 Task: Use the formula "REPLACEB" in spreadsheet "Project portfolio".
Action: Mouse moved to (117, 83)
Screenshot: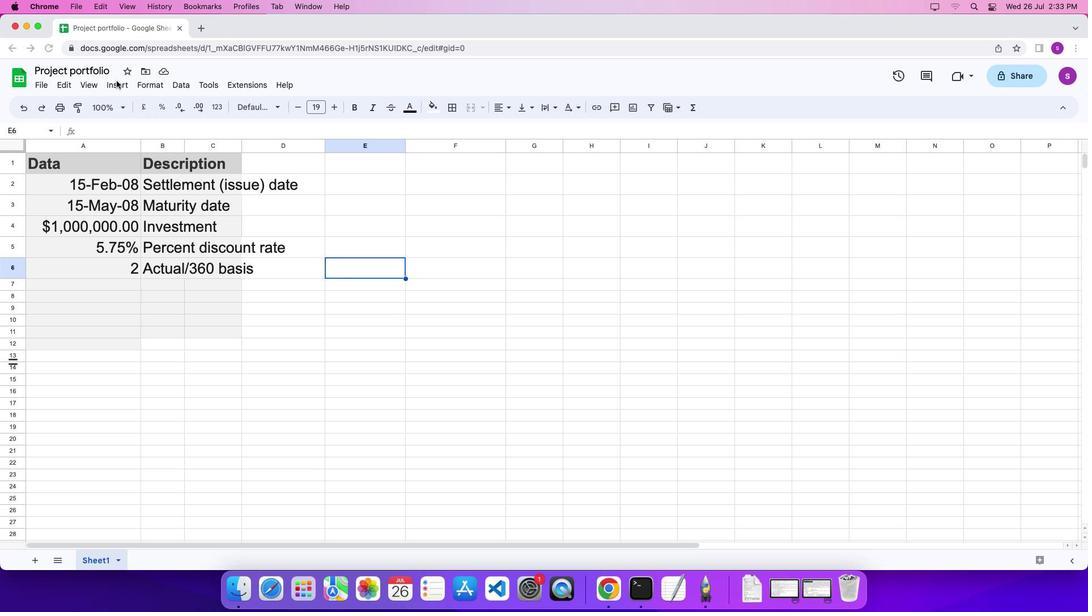 
Action: Mouse pressed left at (117, 83)
Screenshot: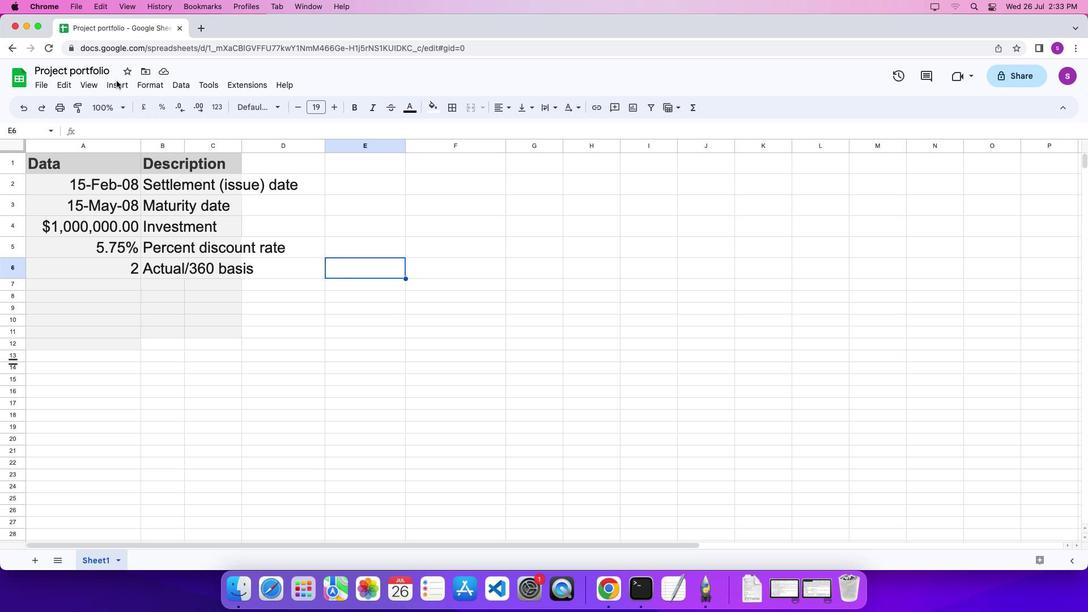 
Action: Mouse moved to (126, 87)
Screenshot: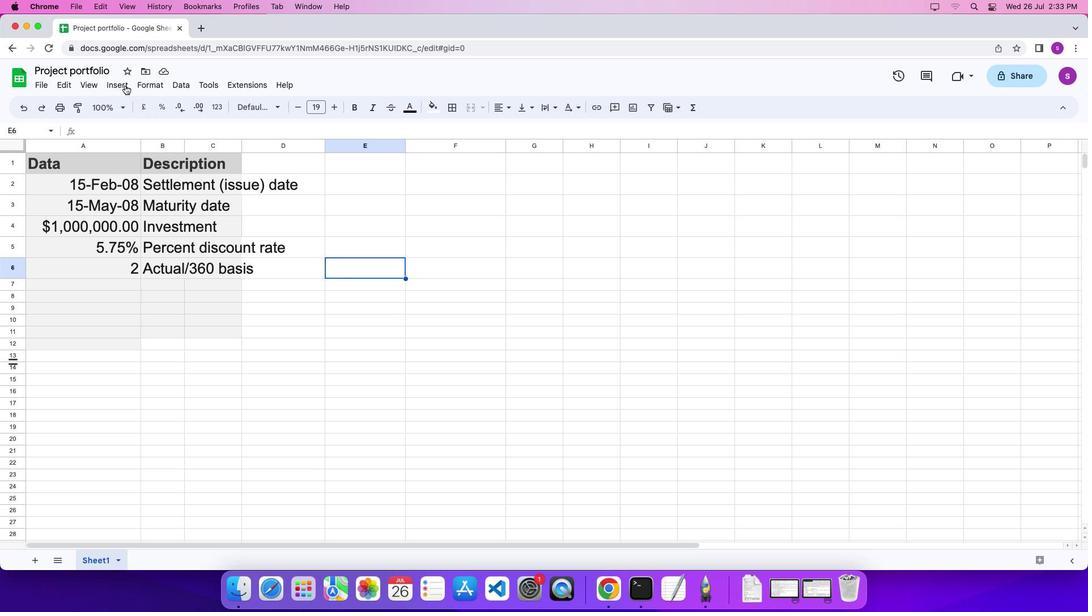 
Action: Mouse pressed left at (126, 87)
Screenshot: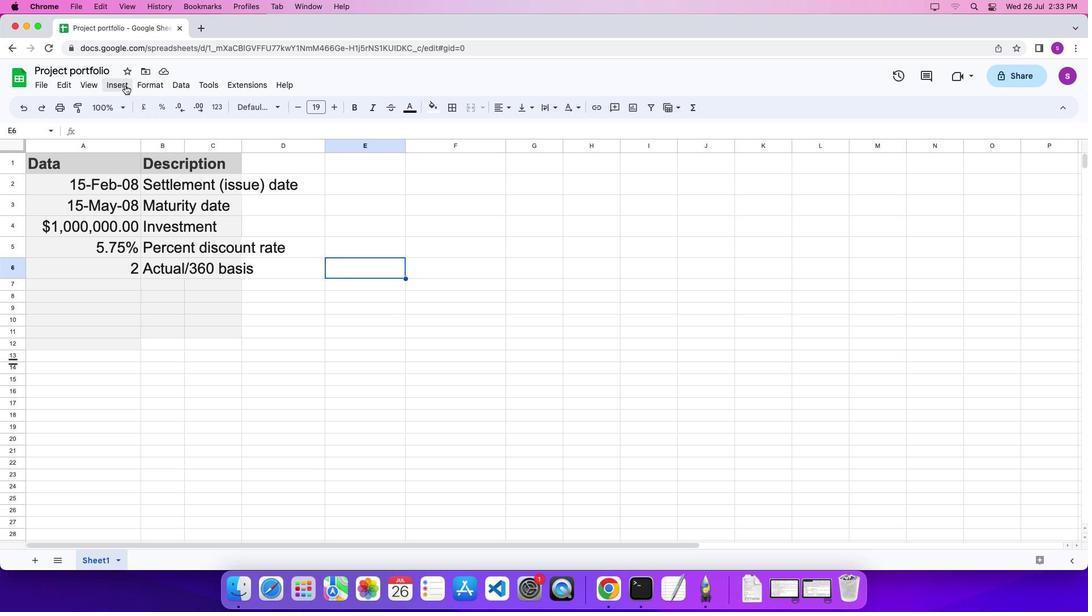 
Action: Mouse moved to (487, 542)
Screenshot: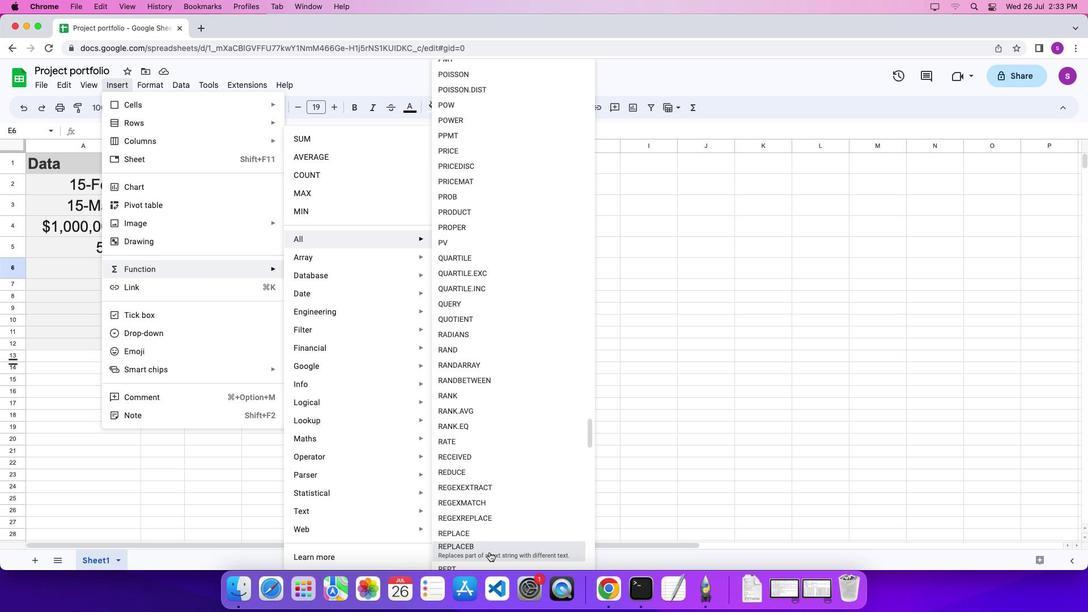 
Action: Mouse pressed left at (487, 542)
Screenshot: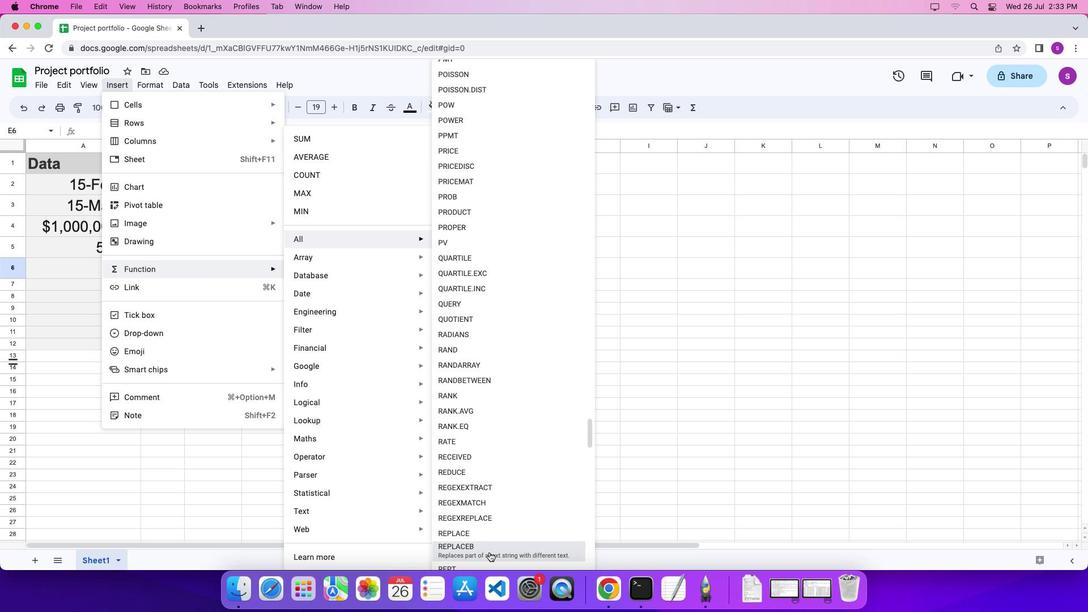 
Action: Mouse moved to (468, 409)
Screenshot: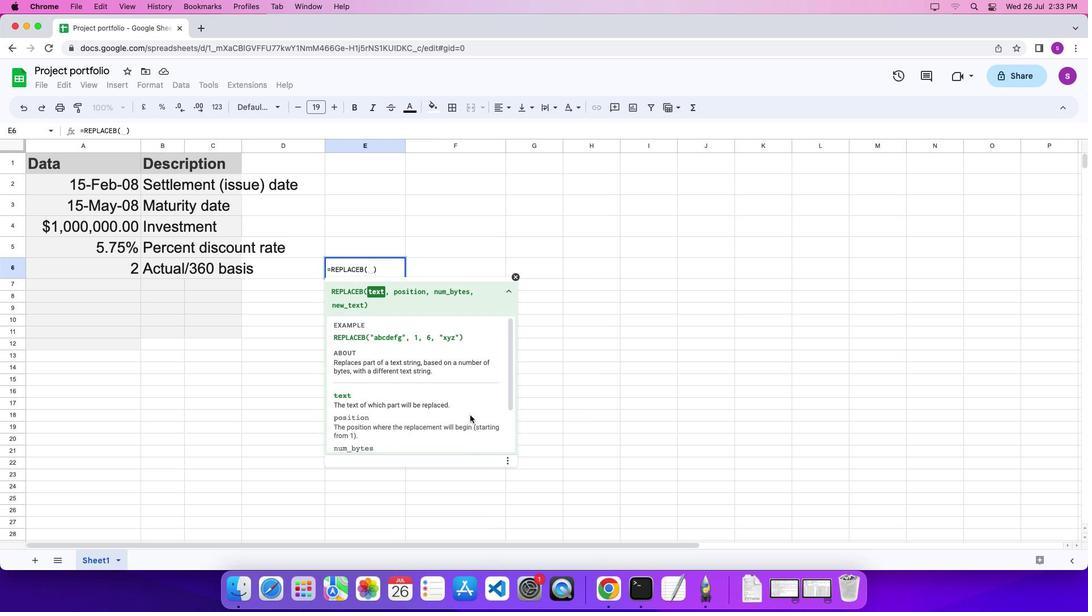 
Action: Key pressed Key.shift_r'"''a''b''c''d''e''g''f'Key.shift_r'"'',''1'',''6'','Key.shift_r'"''x''y''z'Key.shift_r'"''\x03'
Screenshot: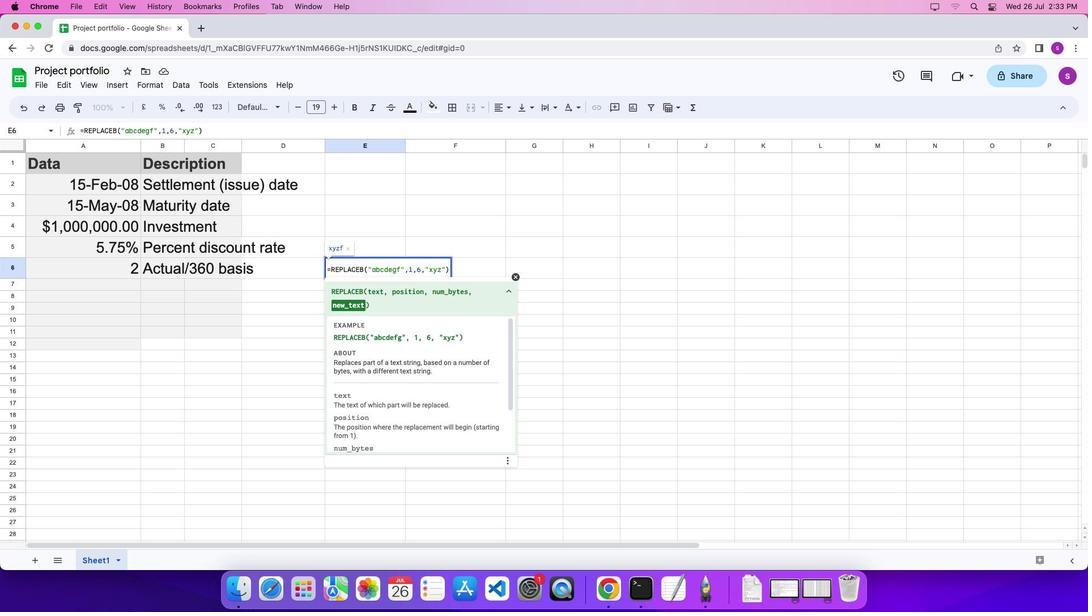 
